 Task: Select the 20 Most Recent Clips
Action: Mouse pressed left at (631, 319)
Screenshot: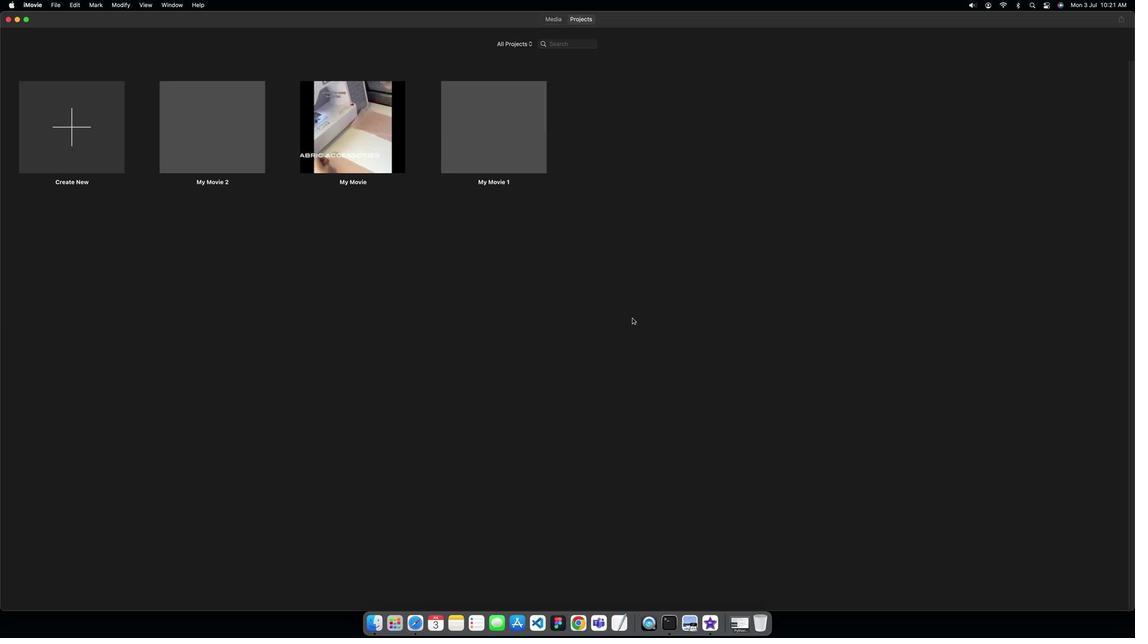 
Action: Mouse pressed left at (631, 319)
Screenshot: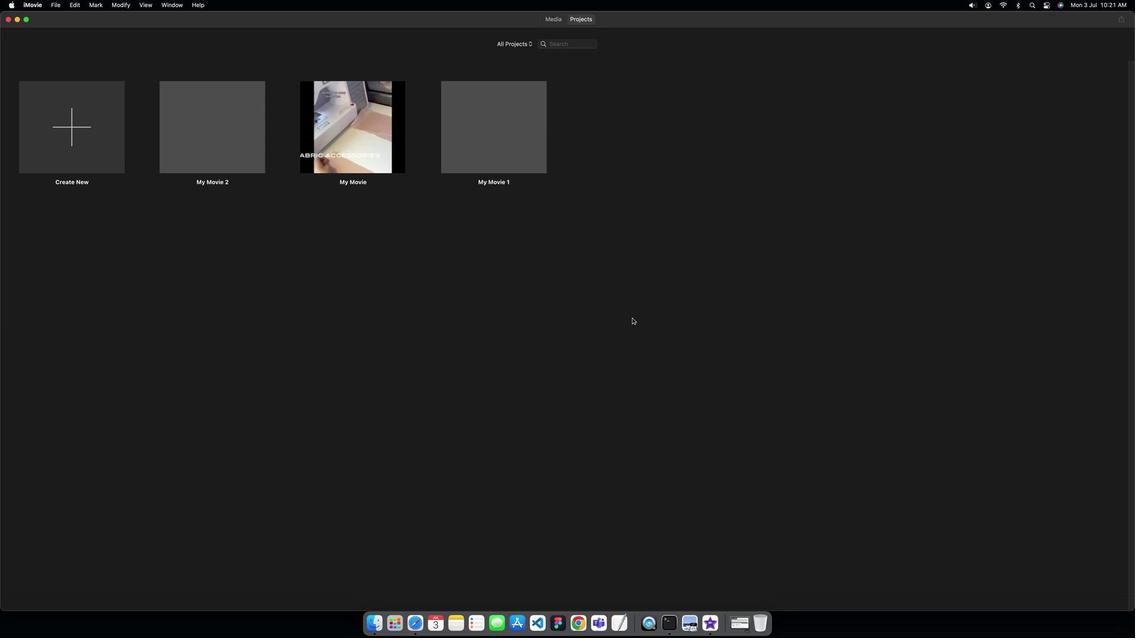 
Action: Mouse moved to (515, 46)
Screenshot: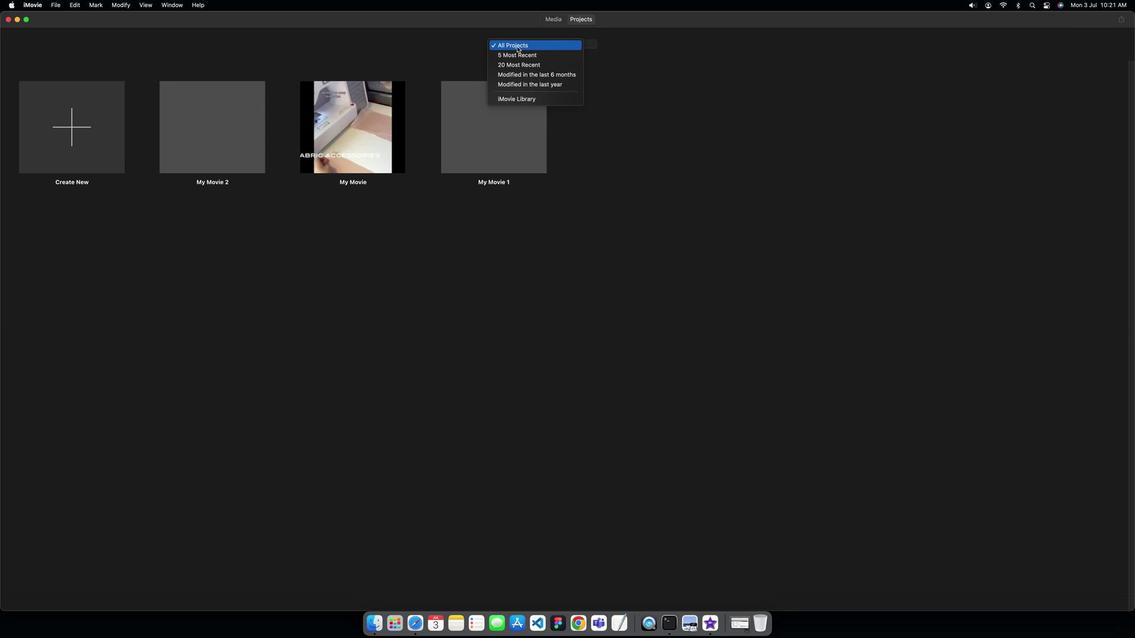 
Action: Mouse pressed left at (515, 46)
Screenshot: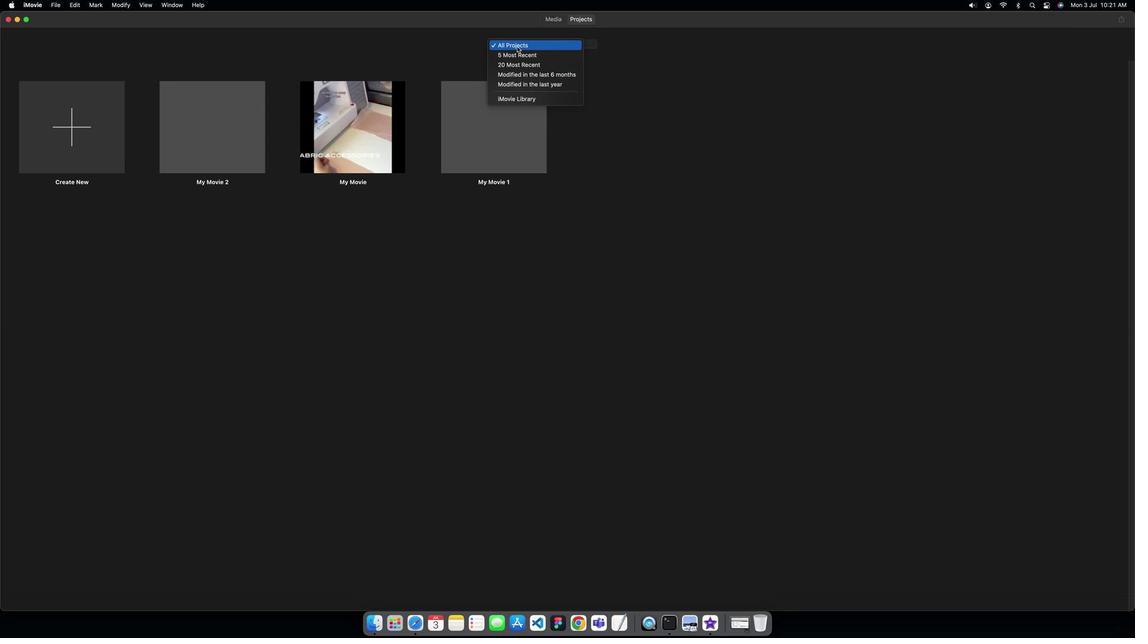 
Action: Mouse moved to (518, 64)
Screenshot: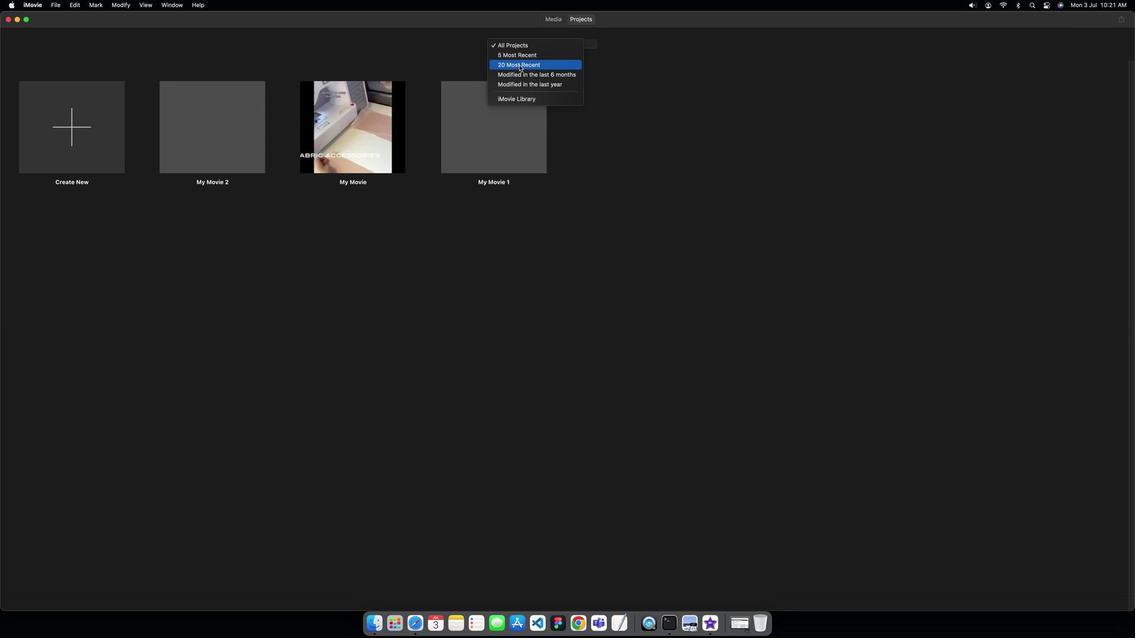 
Action: Mouse pressed left at (518, 64)
Screenshot: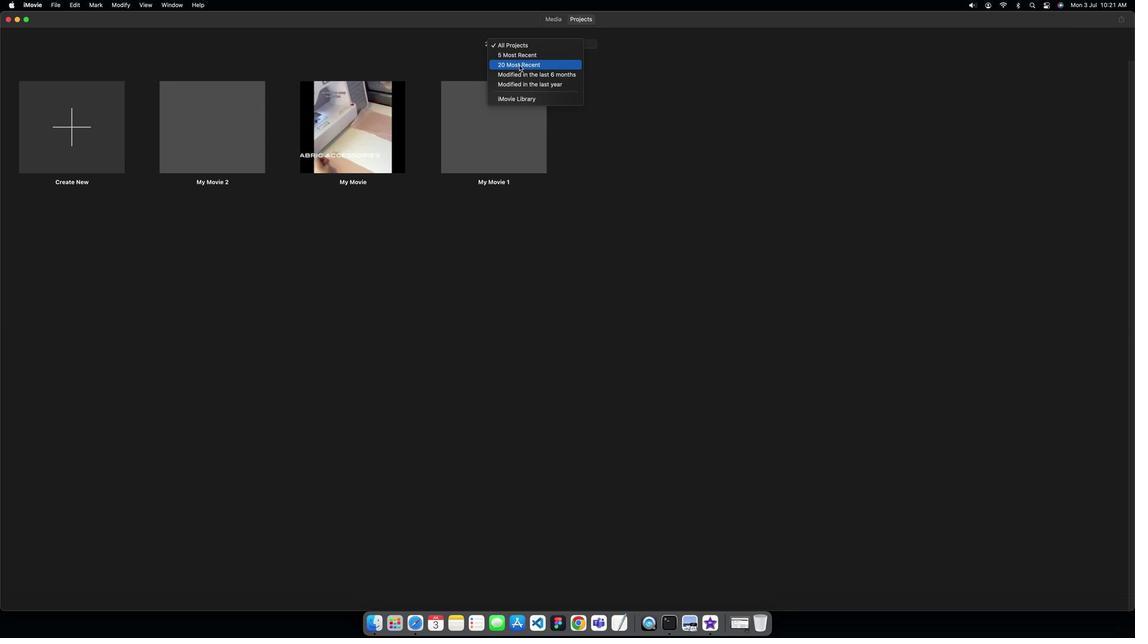 
